 Task: In the Contact  Ella.Martinez@roundabouttheatre.org, Log Linkedin Message with description: 'Sent a LinkedIn message to a potential buyer offering a personalized solution.'; Add date: '14 September, 2023', attach the document: Proposal.doc. Logged in from softage.10@softage.net
Action: Mouse moved to (80, 67)
Screenshot: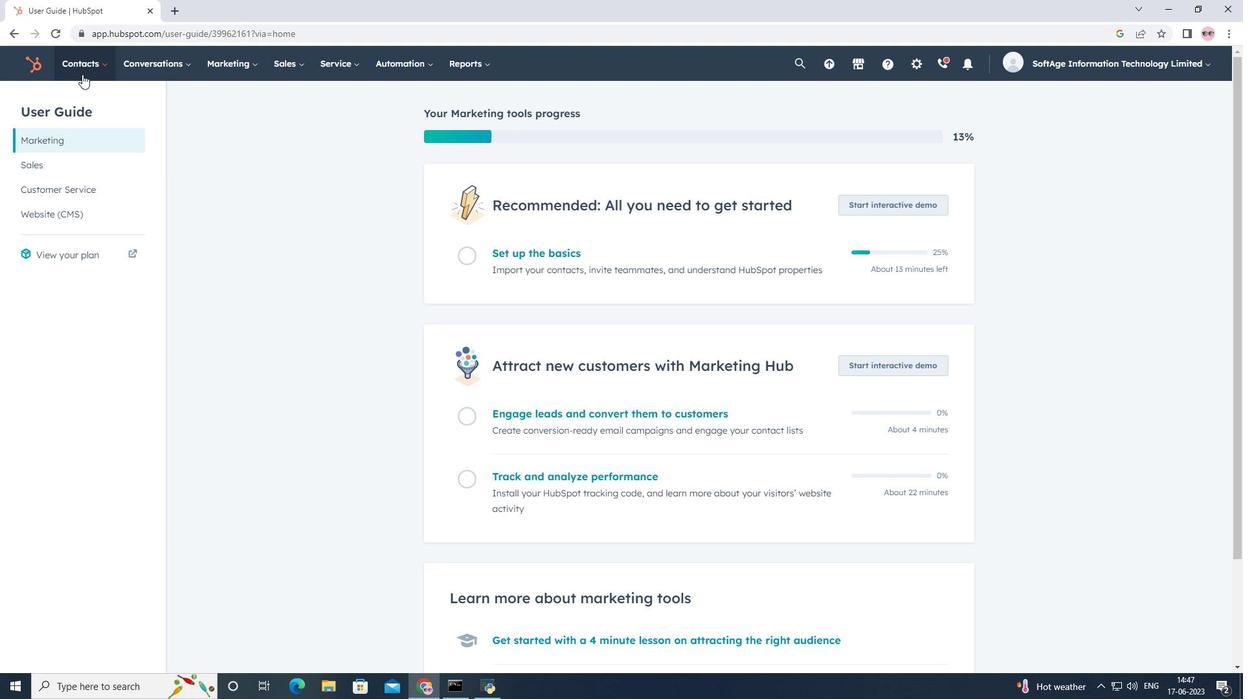 
Action: Mouse pressed left at (80, 67)
Screenshot: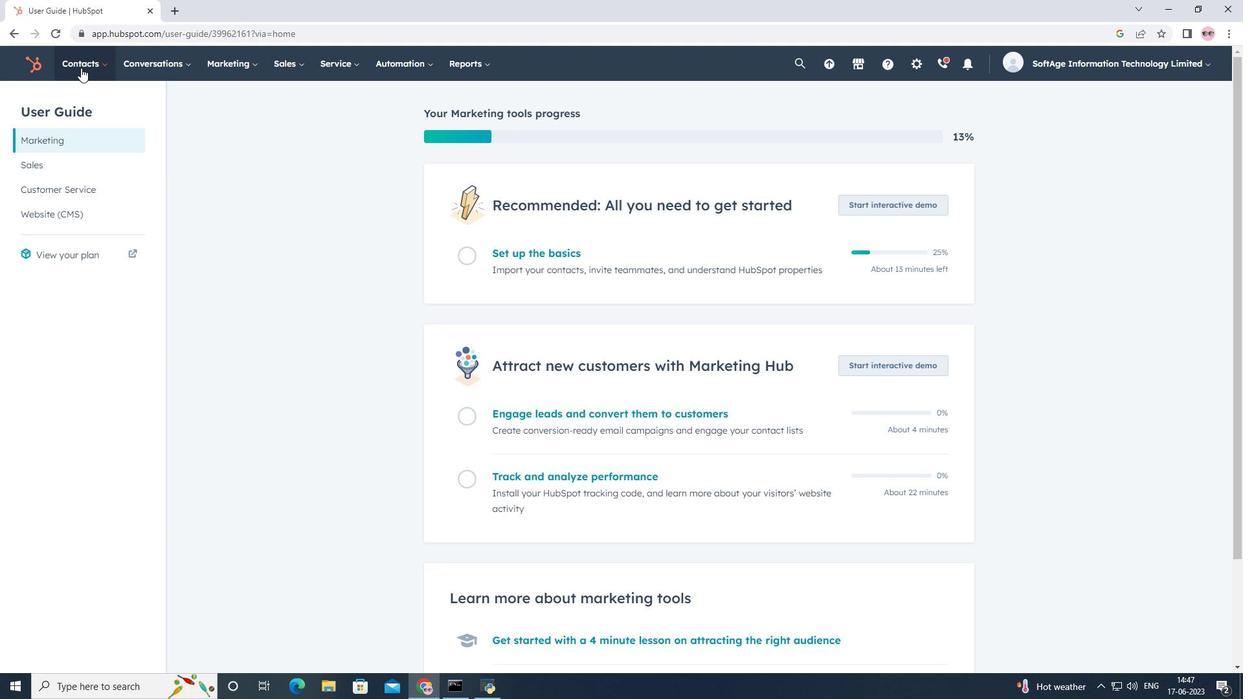 
Action: Mouse moved to (91, 104)
Screenshot: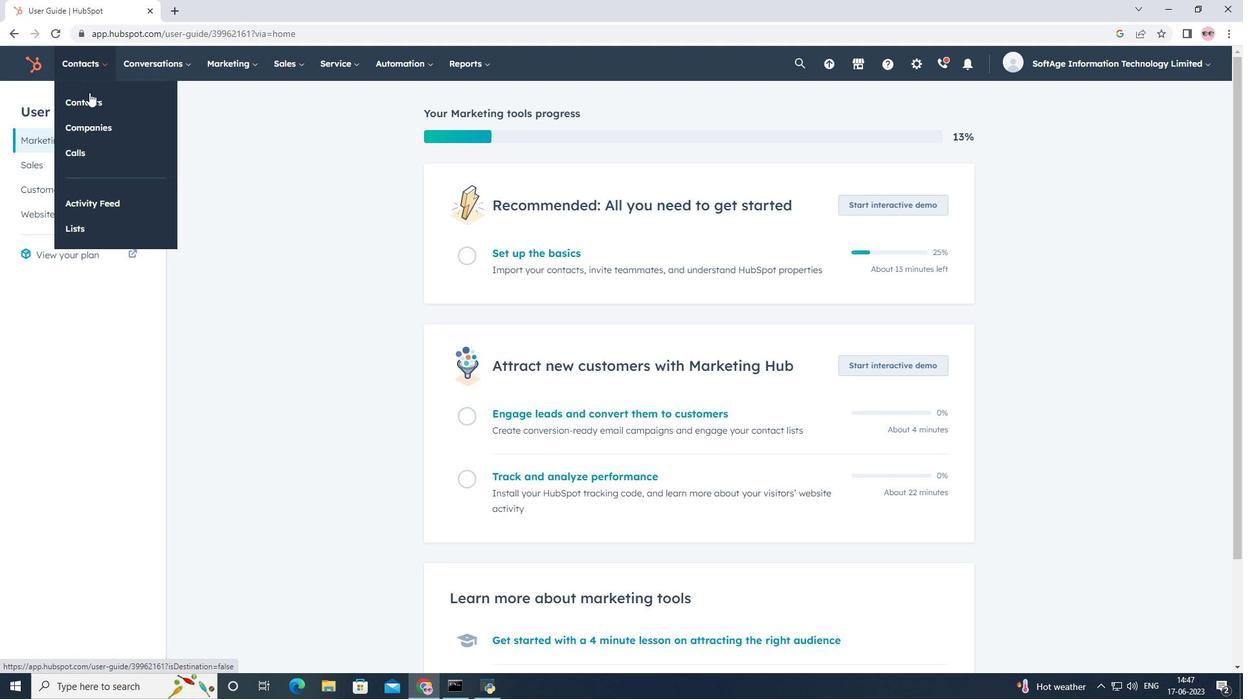 
Action: Mouse pressed left at (91, 104)
Screenshot: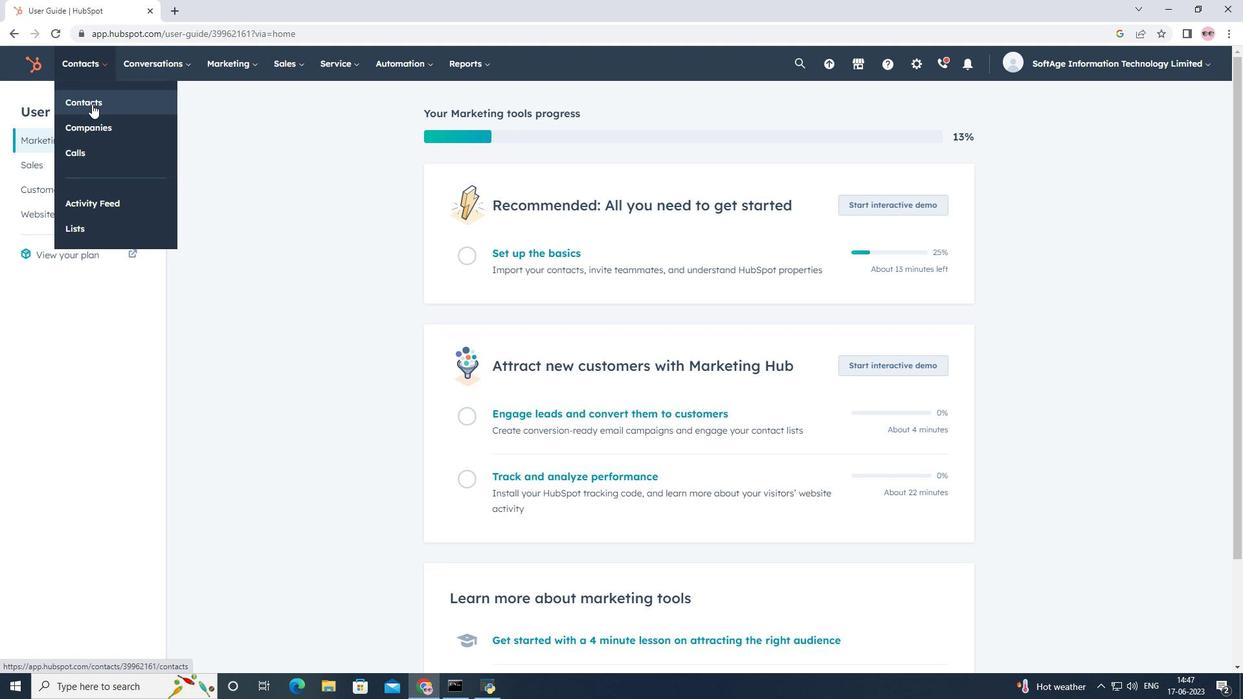 
Action: Mouse moved to (124, 216)
Screenshot: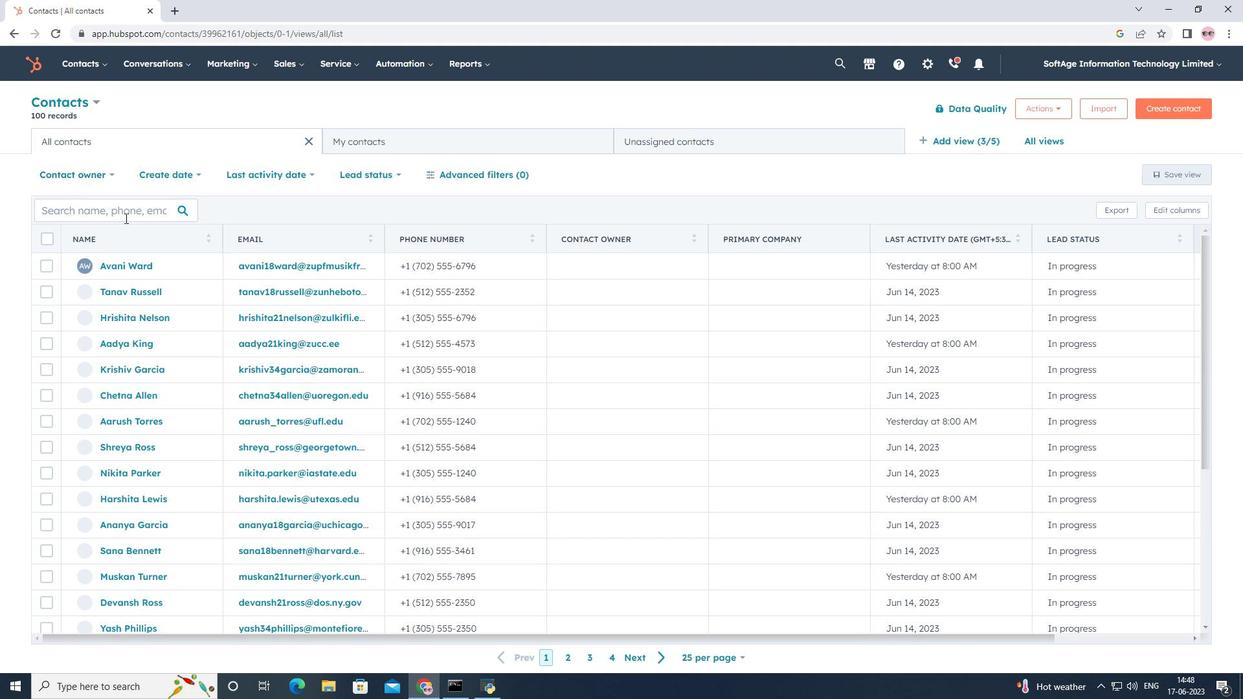 
Action: Mouse pressed left at (124, 216)
Screenshot: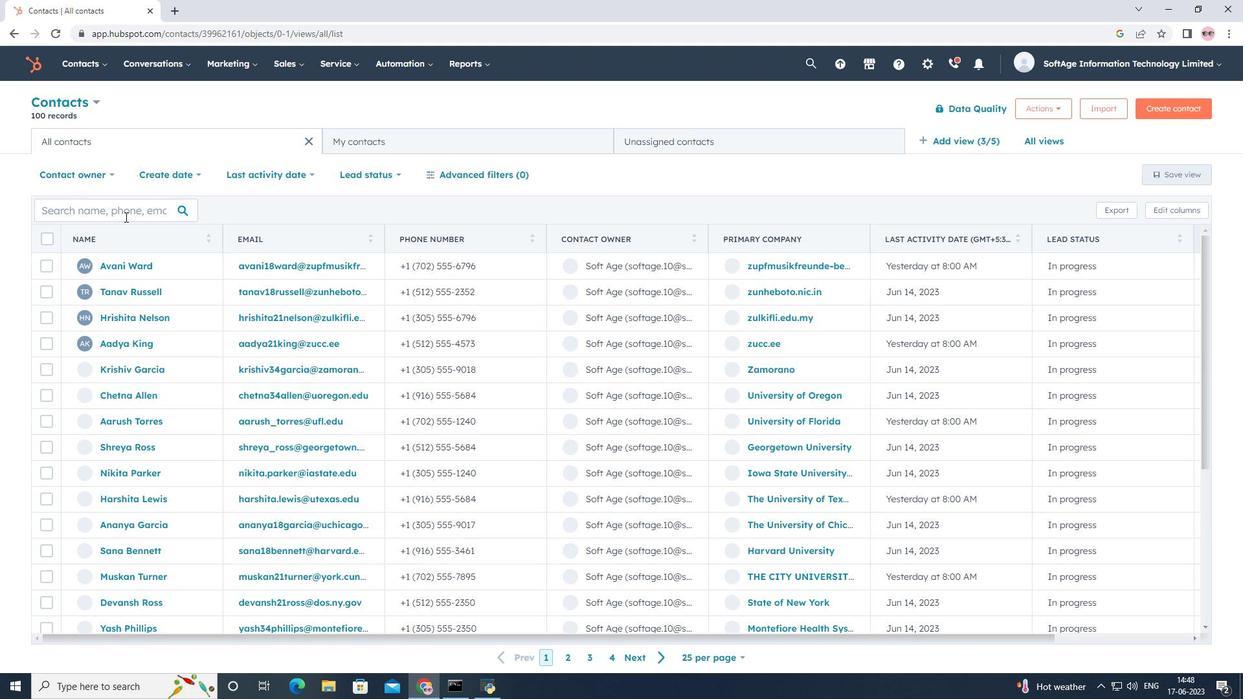 
Action: Key pressed <Key.shift>Ella.martinez<Key.shift>@roundaboutthear<Key.backspace>tre.org
Screenshot: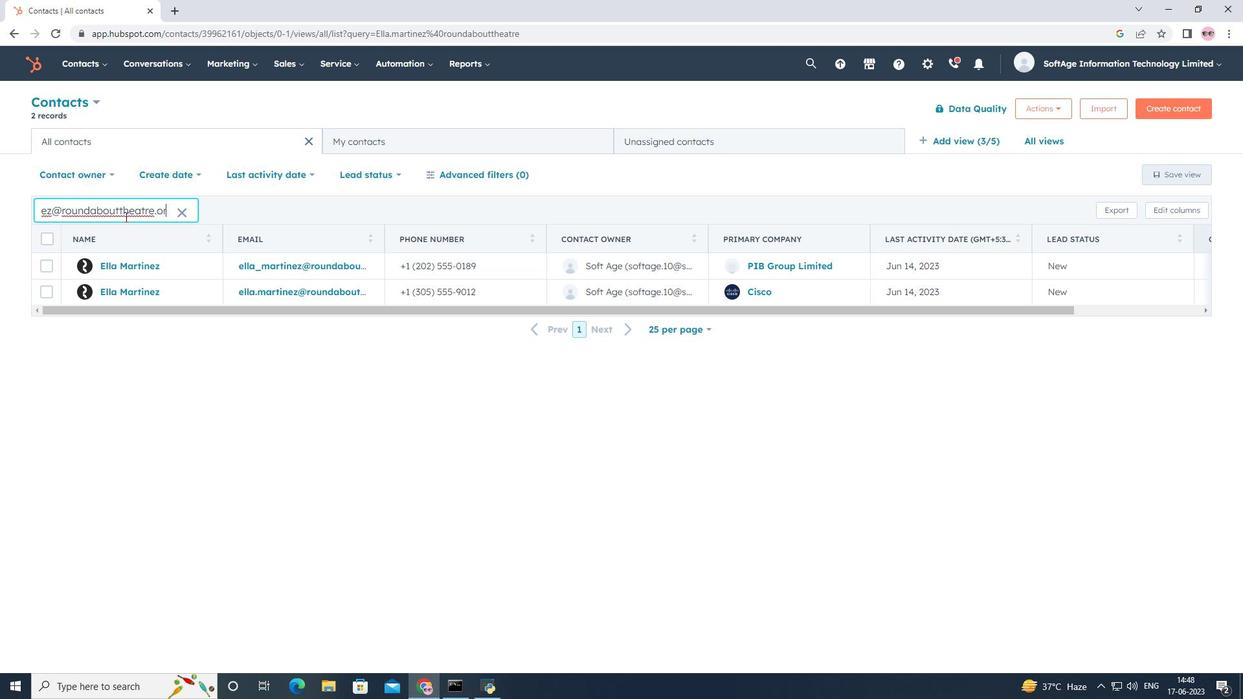 
Action: Mouse moved to (126, 296)
Screenshot: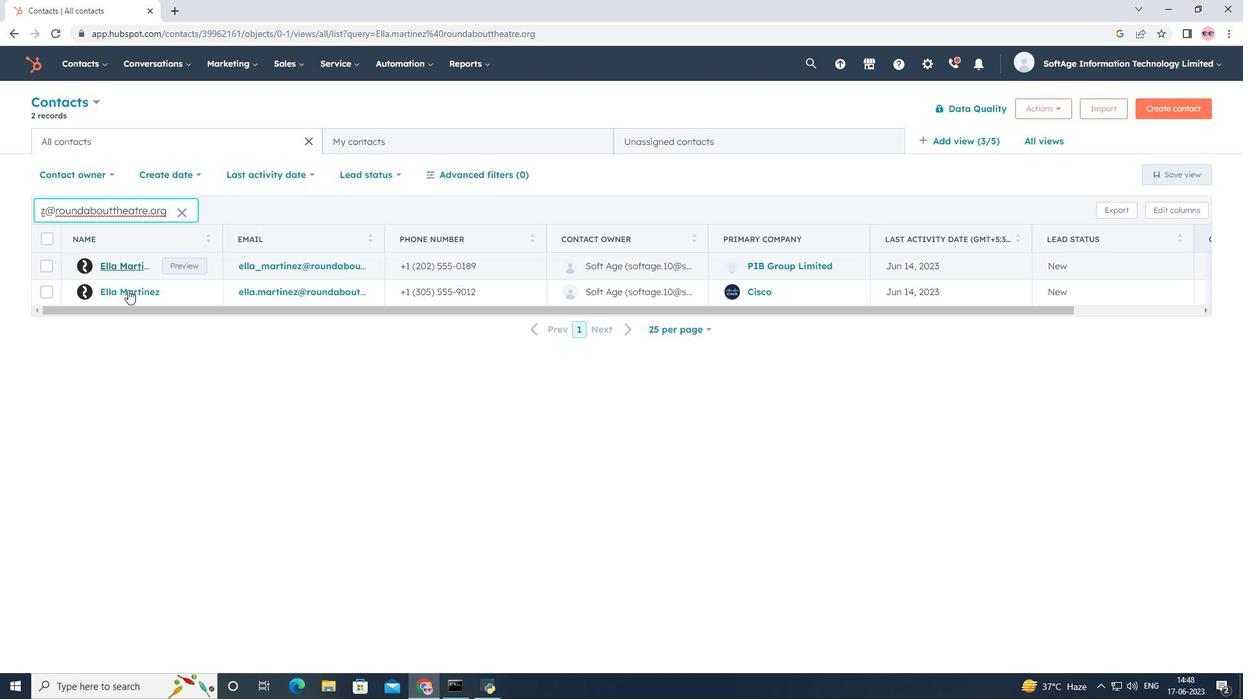 
Action: Mouse pressed left at (126, 296)
Screenshot: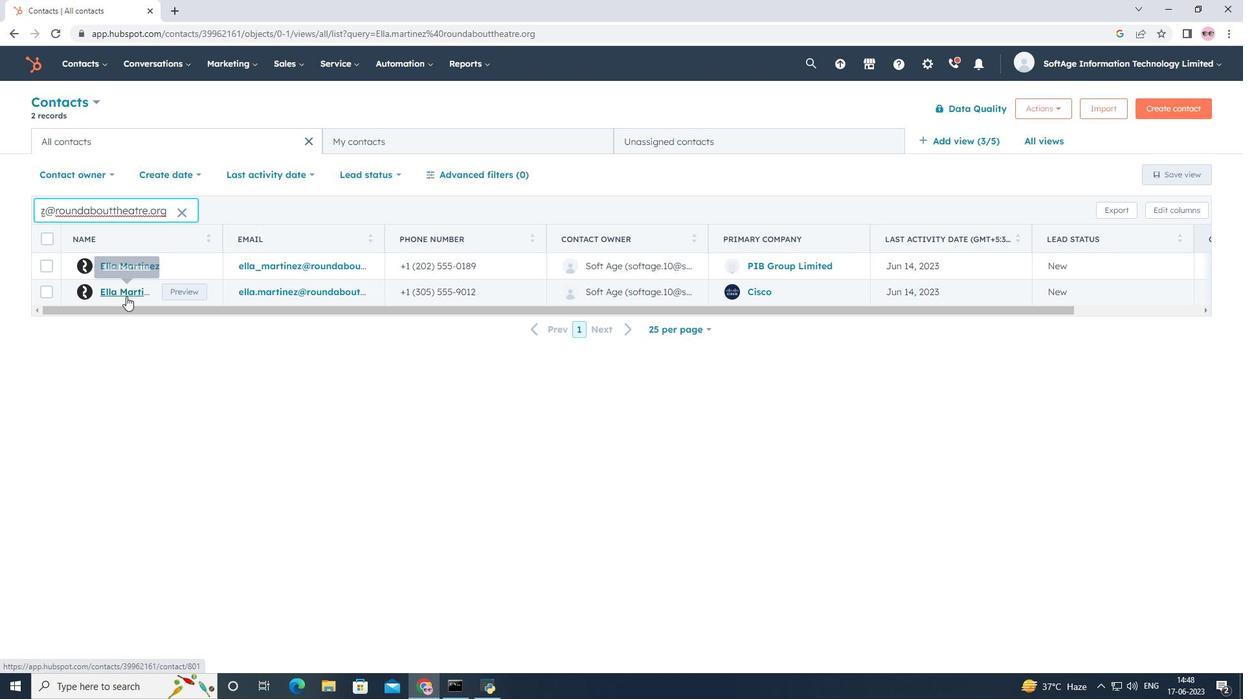 
Action: Mouse moved to (247, 214)
Screenshot: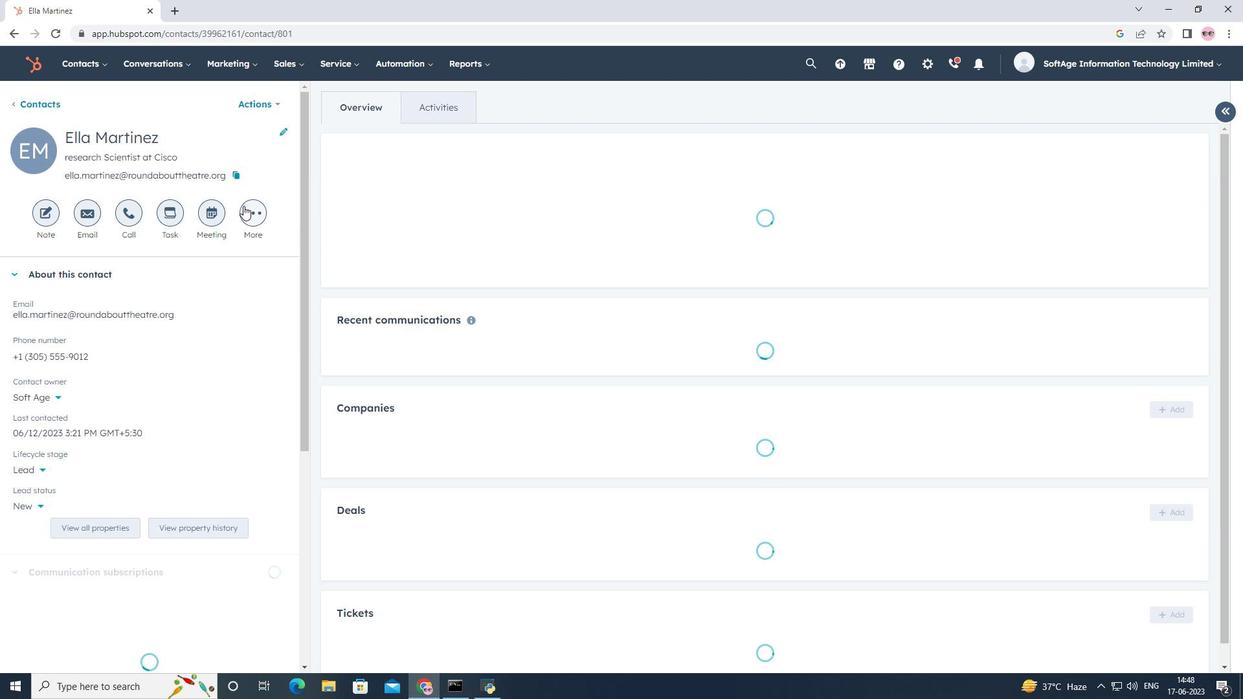 
Action: Mouse pressed left at (247, 214)
Screenshot: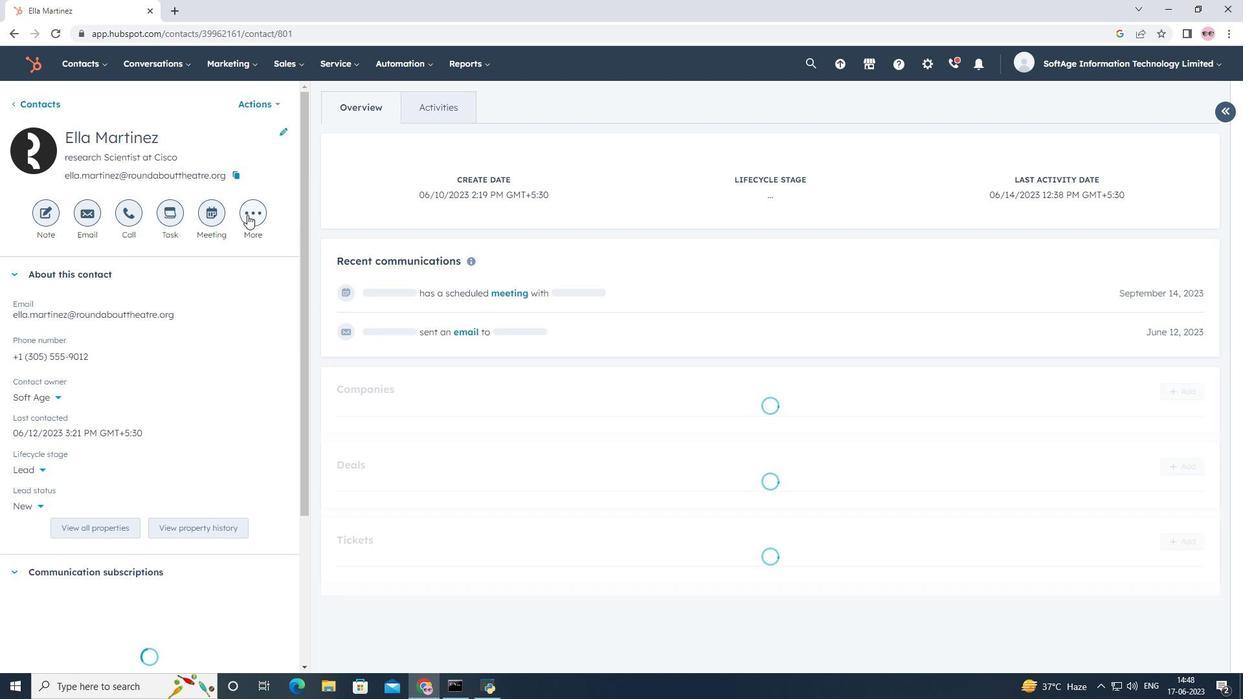 
Action: Mouse moved to (268, 267)
Screenshot: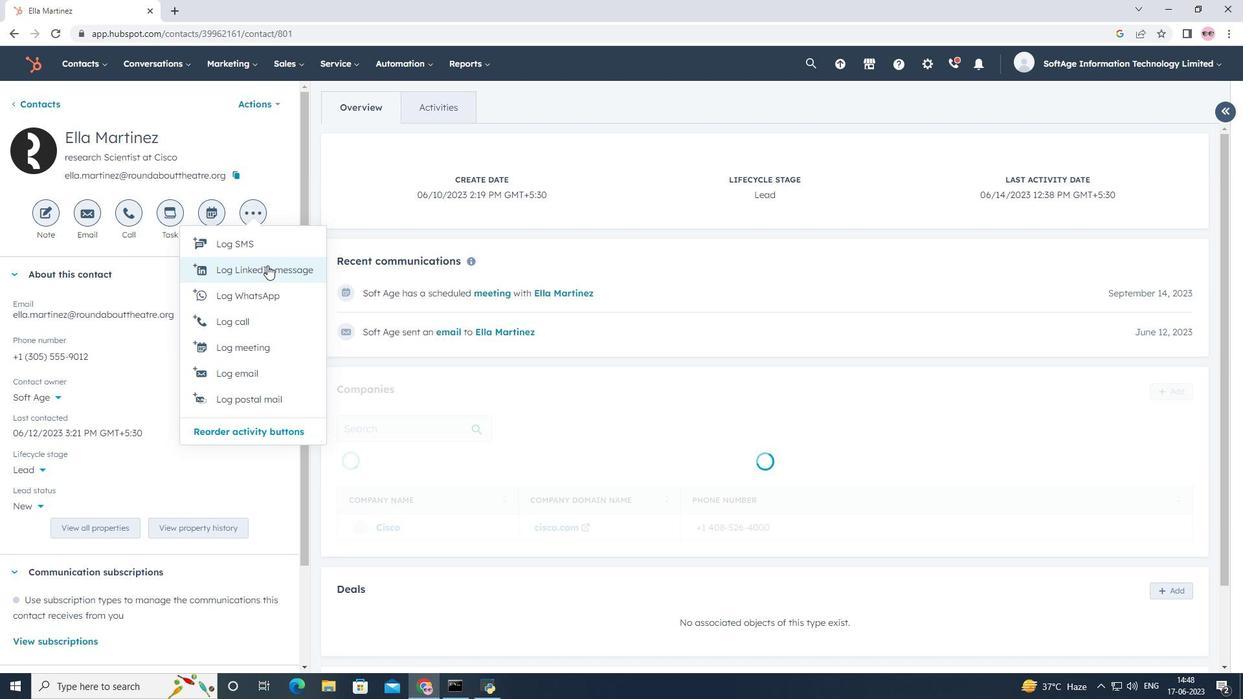 
Action: Mouse pressed left at (268, 267)
Screenshot: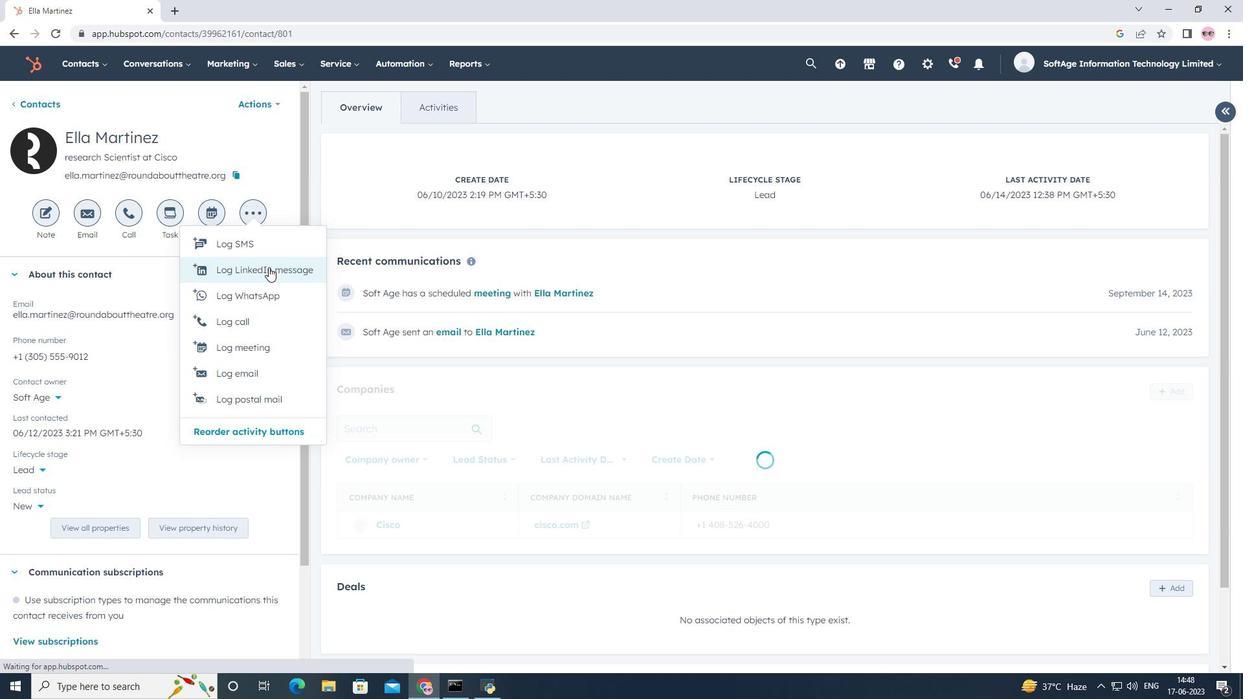 
Action: Mouse moved to (774, 487)
Screenshot: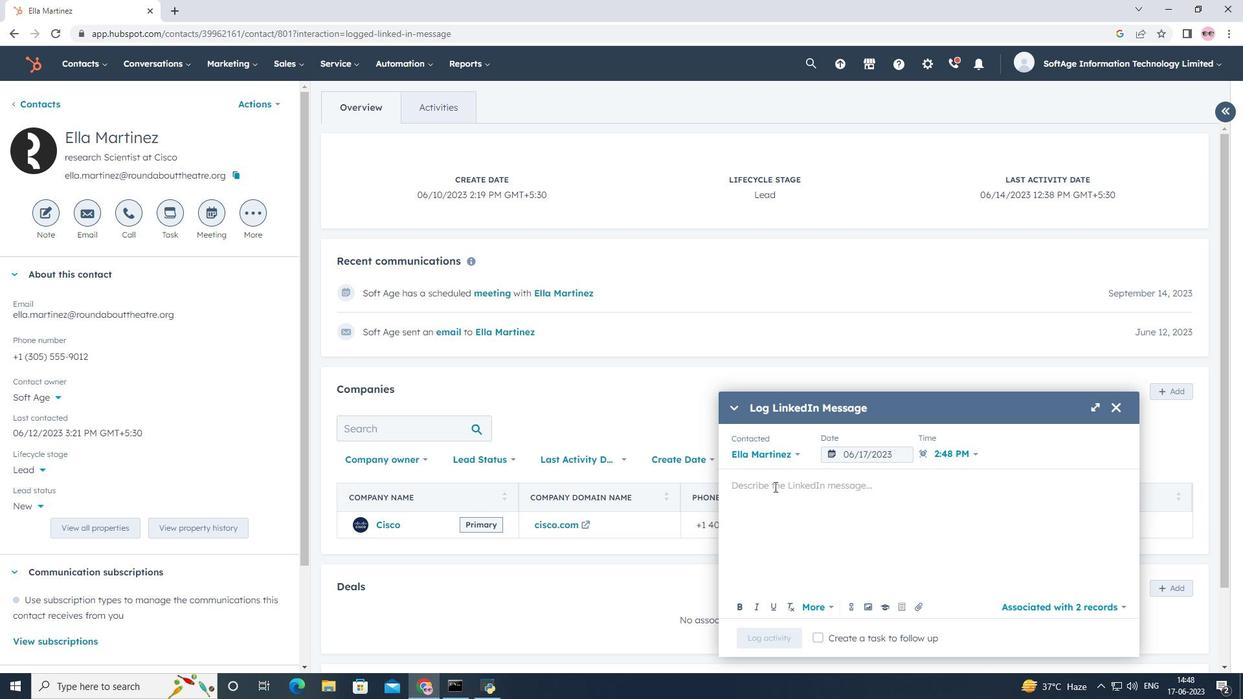 
Action: Mouse pressed left at (774, 487)
Screenshot: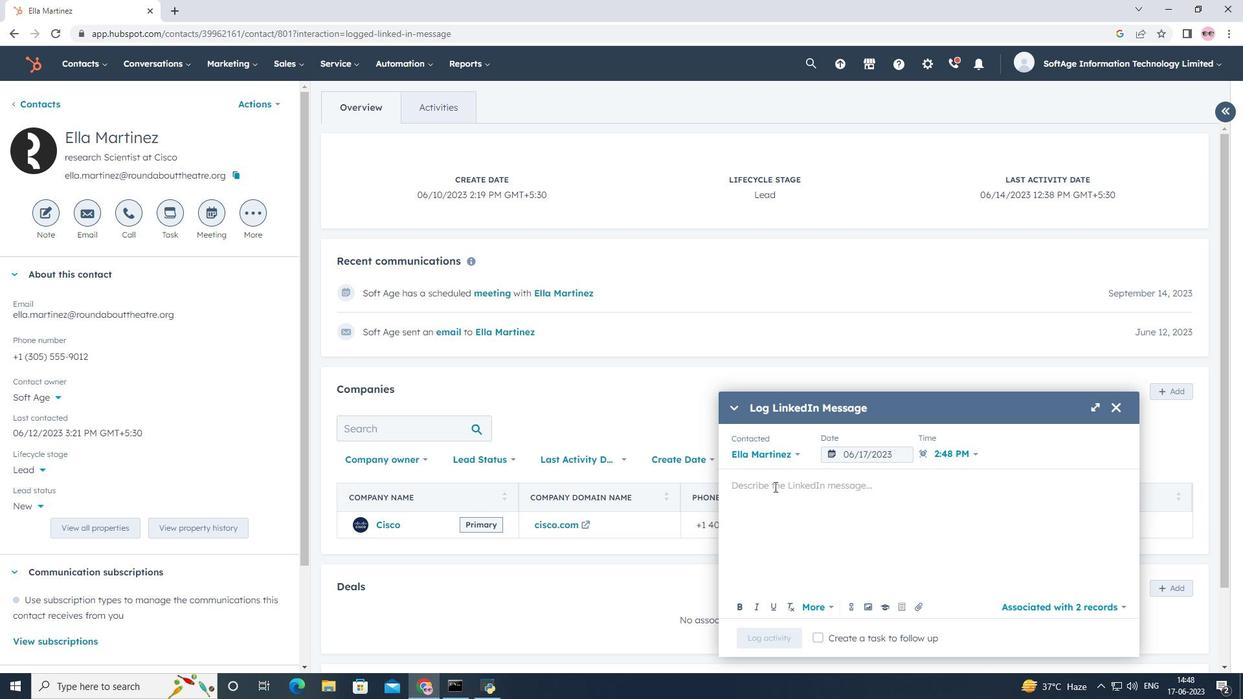 
Action: Key pressed <Key.shift>Sent<Key.space>a<Key.space><Key.shift>Linked<Key.shift>In<Key.space>message<Key.space>to<Key.space>a<Key.space>por<Key.backspace>tential<Key.space>buyer<Key.space>offering<Key.space>a<Key.space>personalized<Key.space>solution.
Screenshot: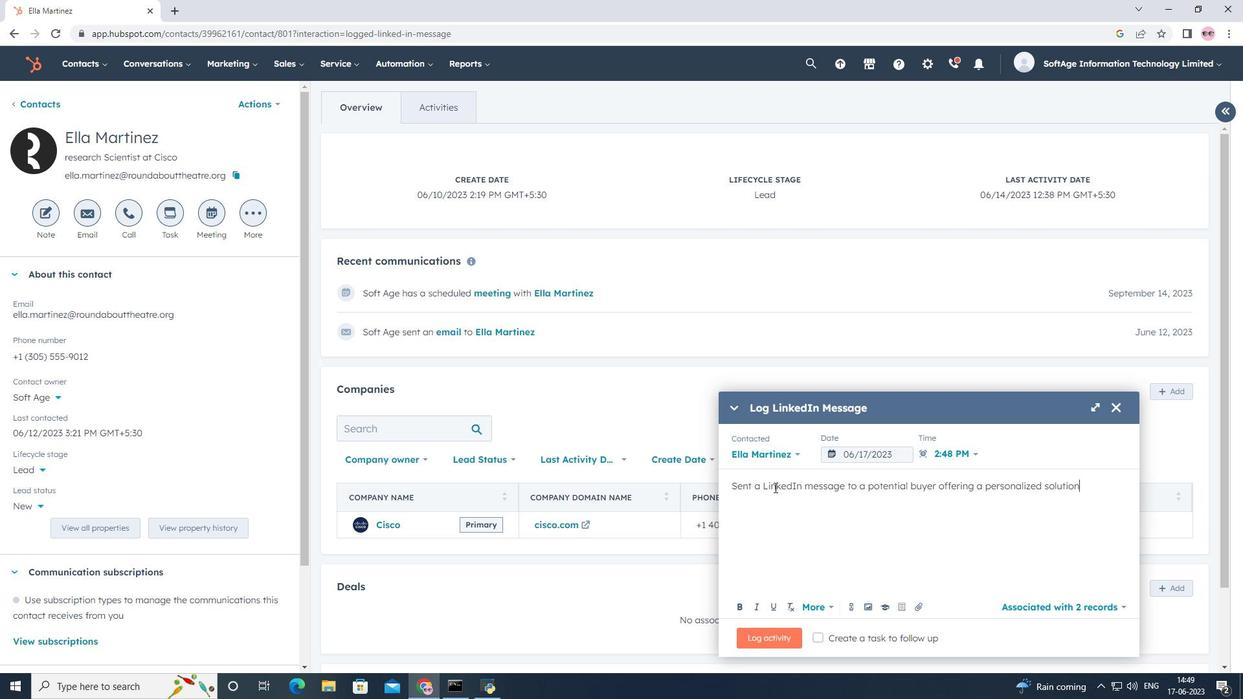 
Action: Mouse moved to (868, 450)
Screenshot: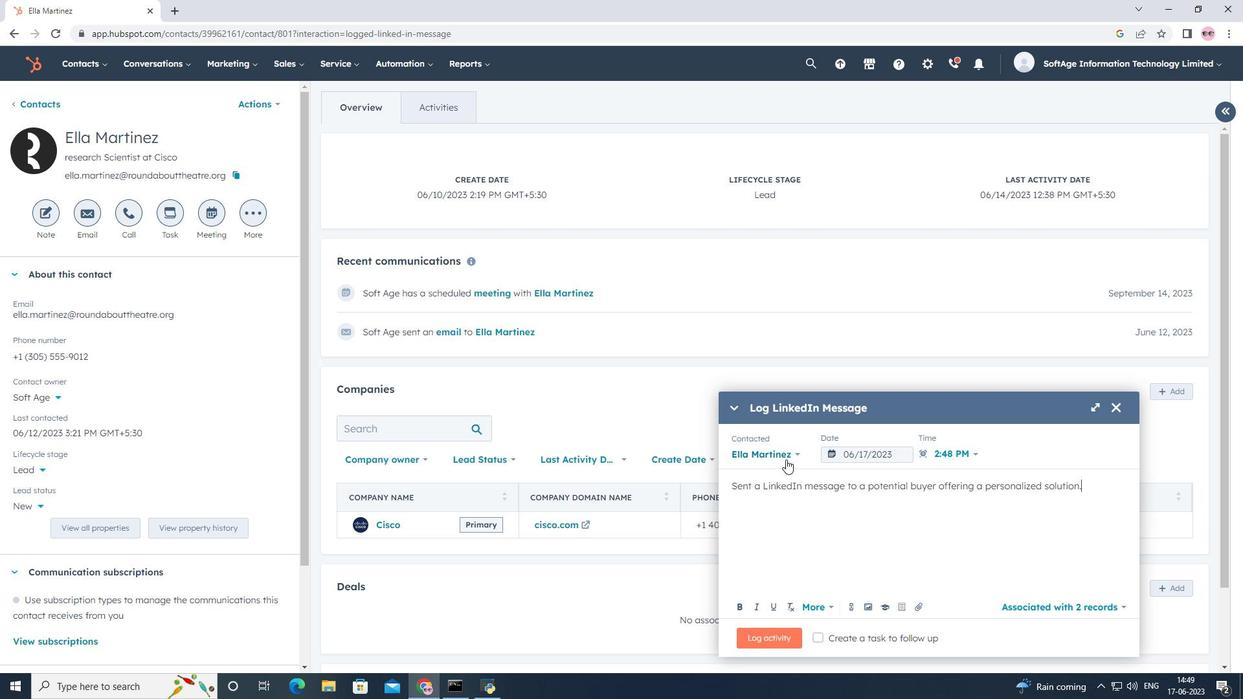 
Action: Mouse pressed left at (868, 450)
Screenshot: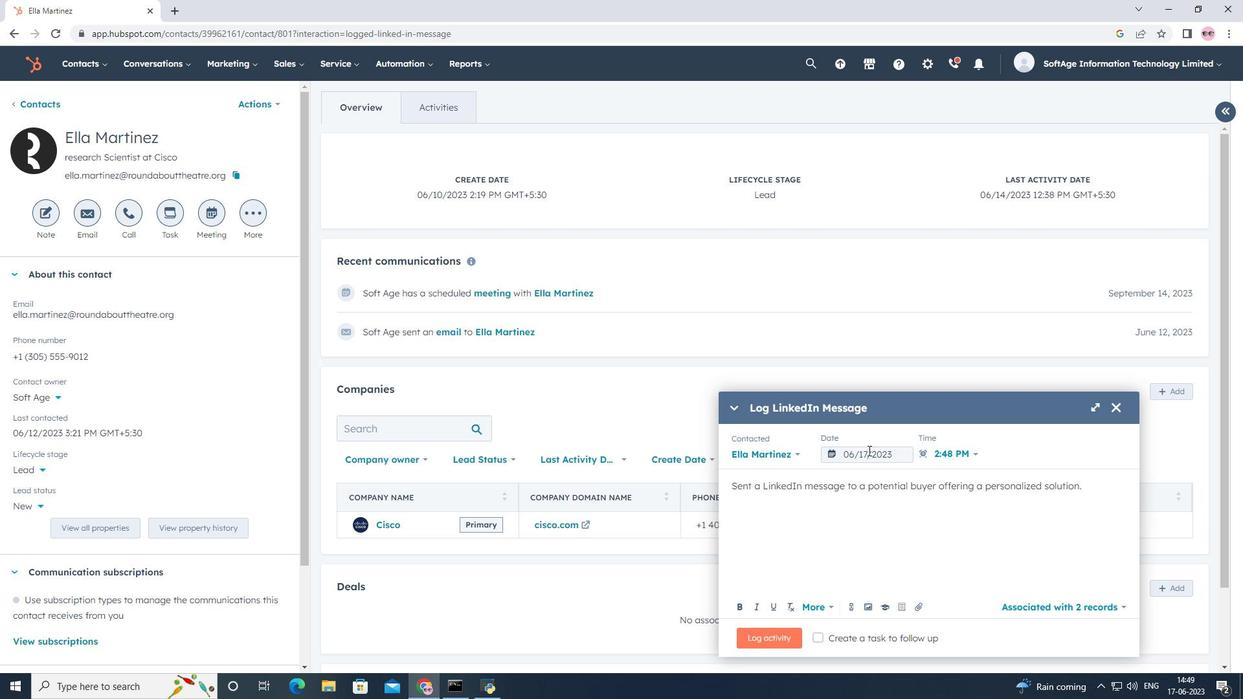 
Action: Mouse moved to (995, 249)
Screenshot: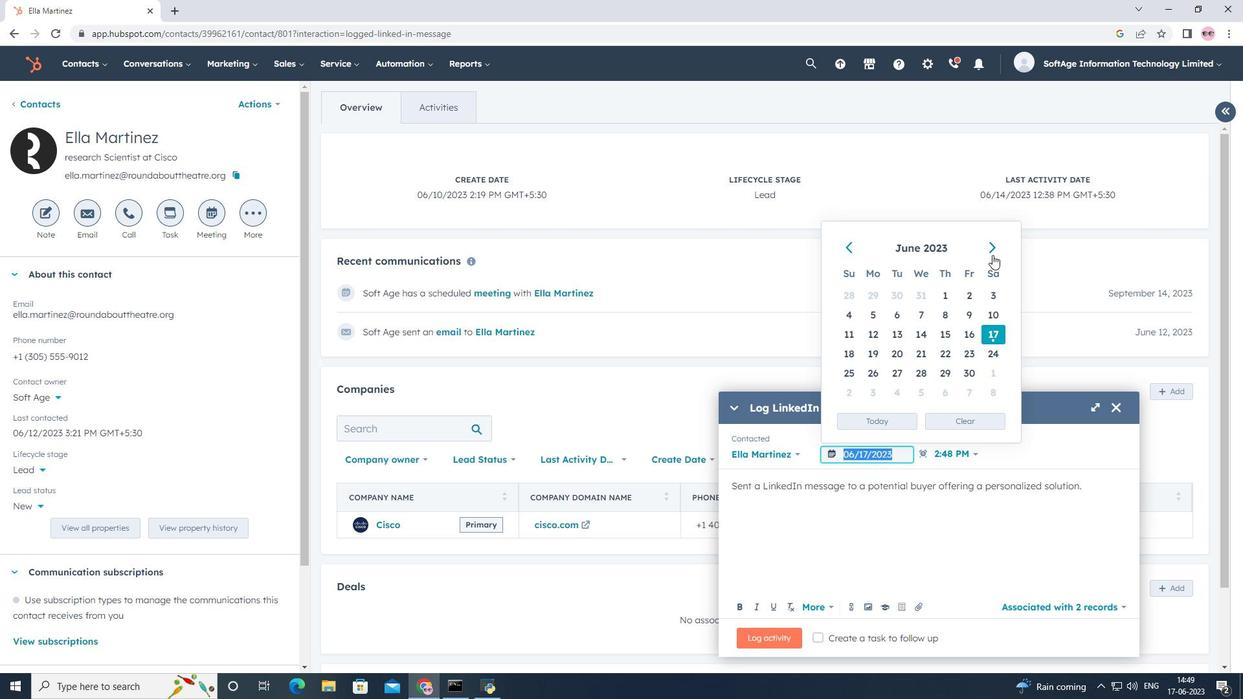 
Action: Mouse pressed left at (995, 249)
Screenshot: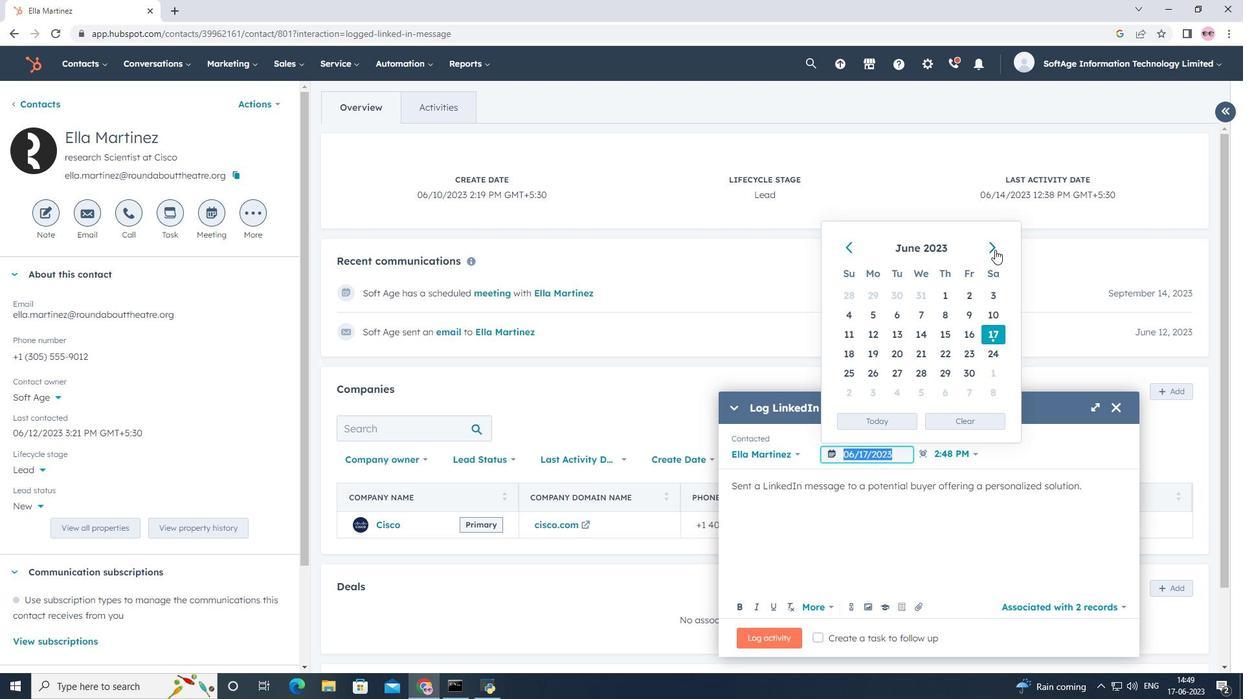 
Action: Mouse pressed left at (995, 249)
Screenshot: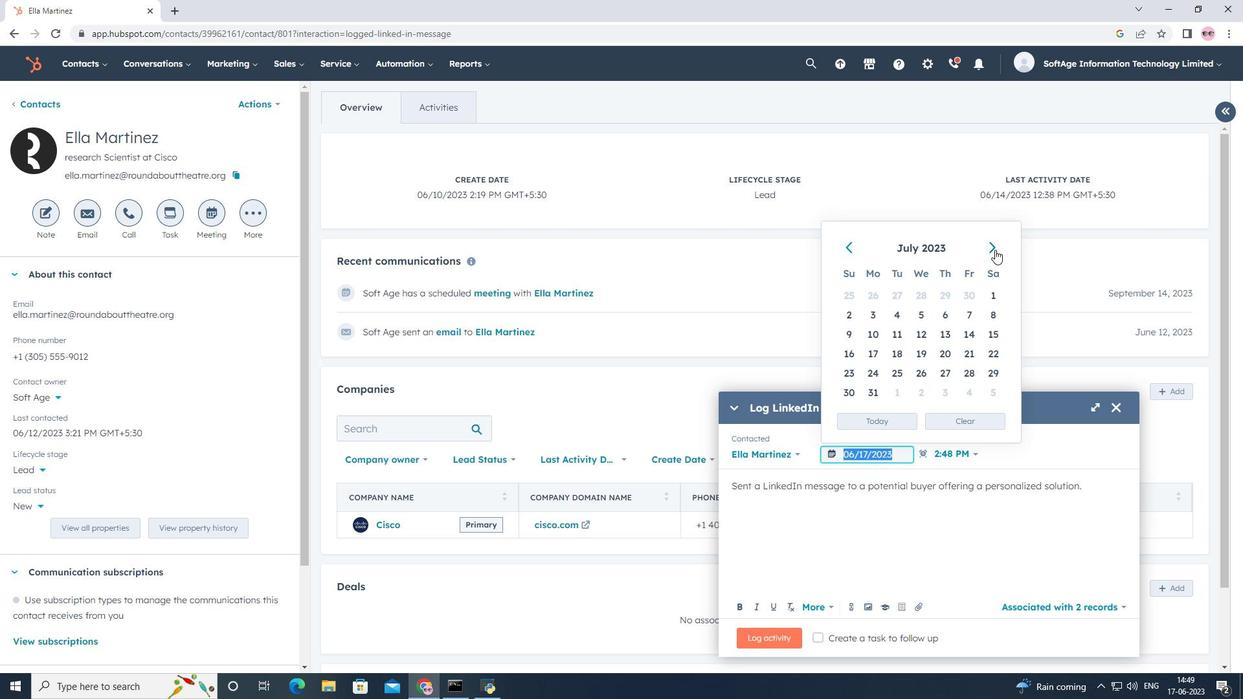 
Action: Mouse pressed left at (995, 249)
Screenshot: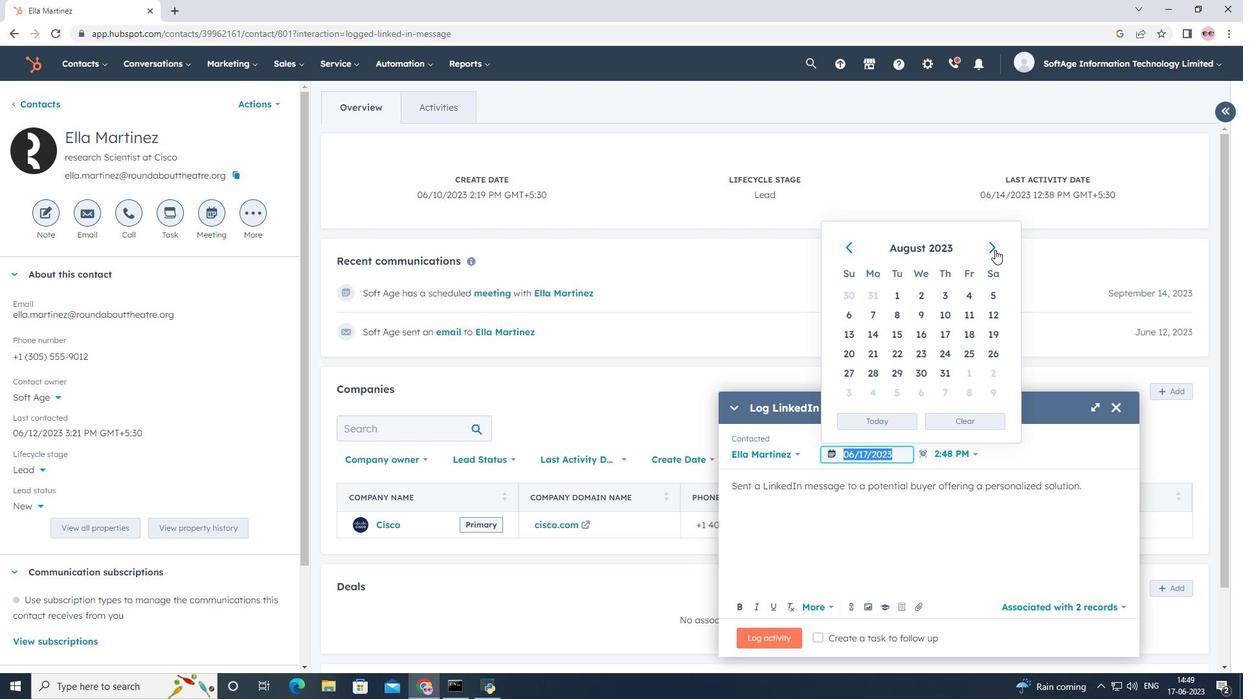 
Action: Mouse moved to (946, 327)
Screenshot: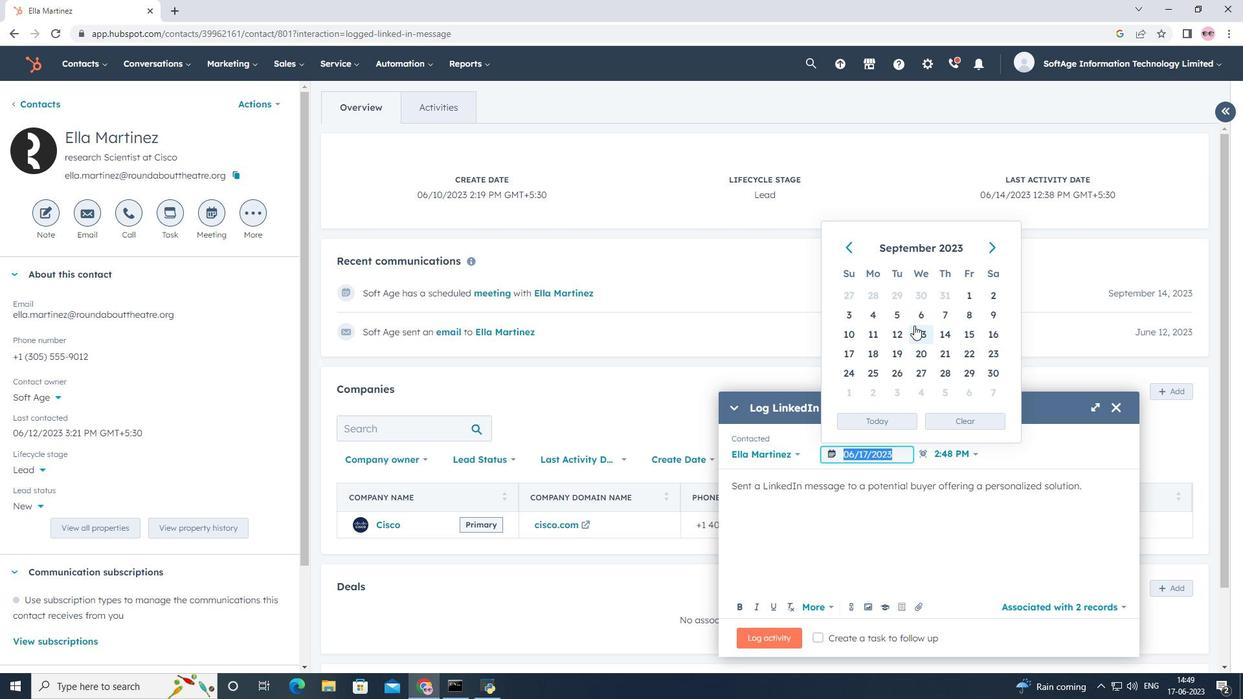 
Action: Mouse pressed left at (946, 327)
Screenshot: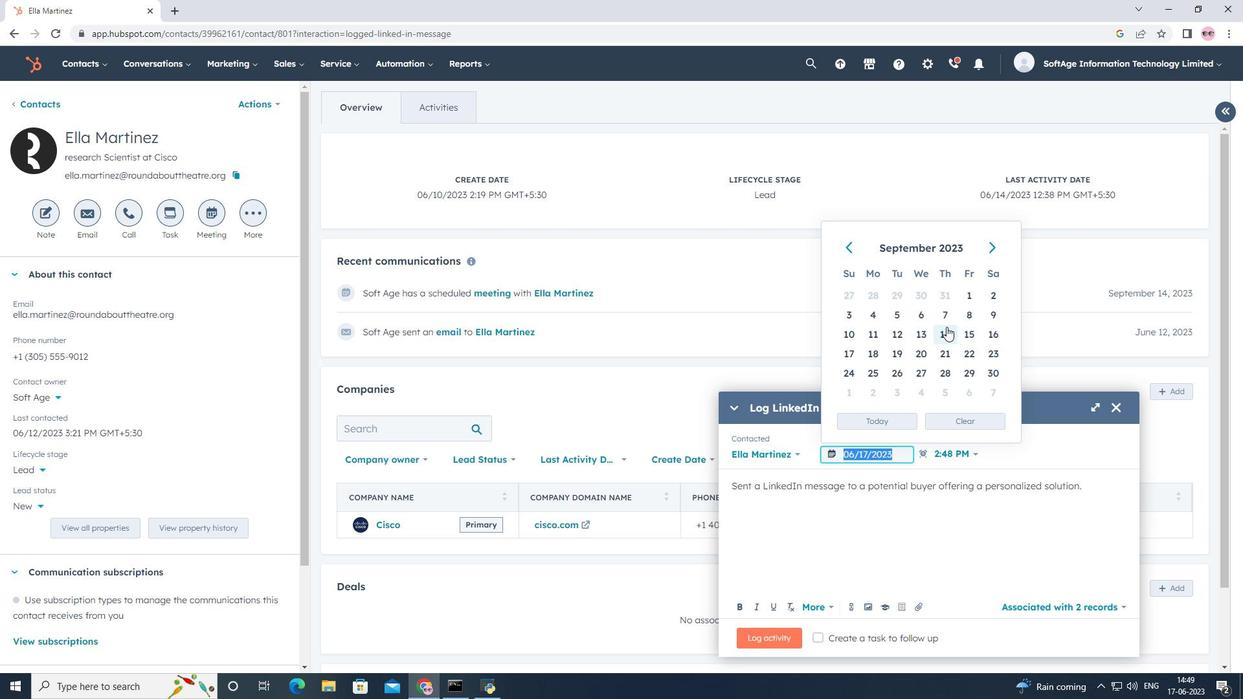 
Action: Mouse moved to (921, 602)
Screenshot: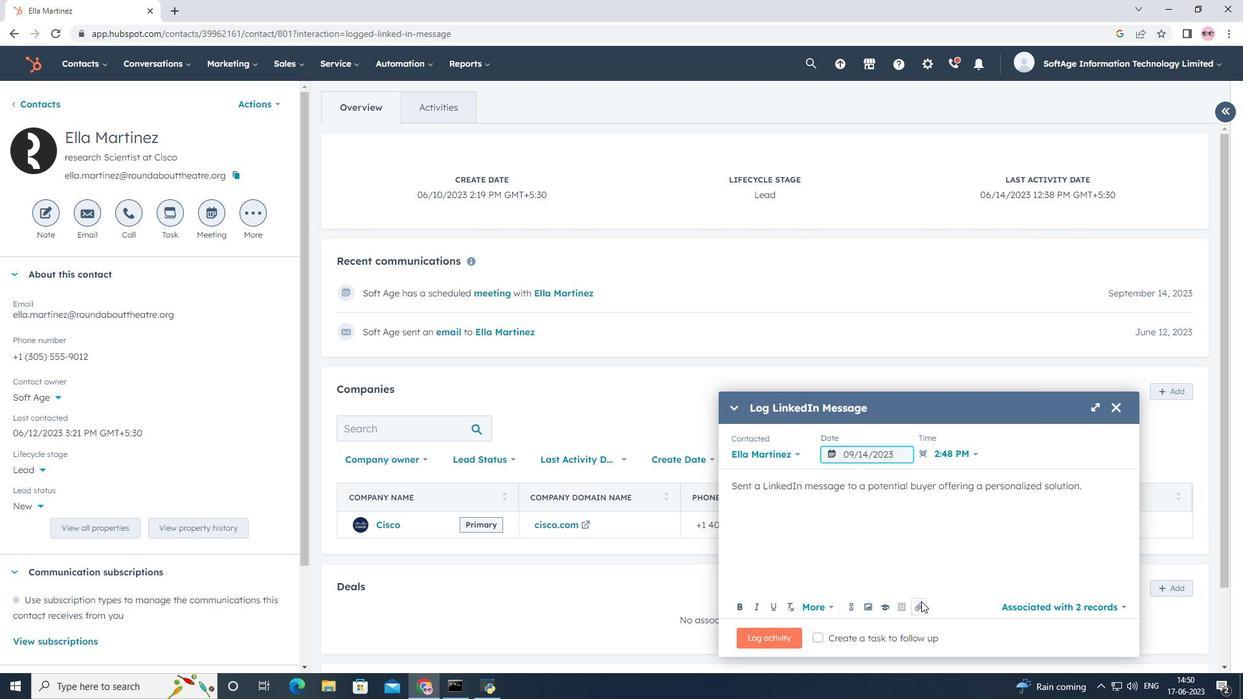 
Action: Mouse pressed left at (921, 602)
Screenshot: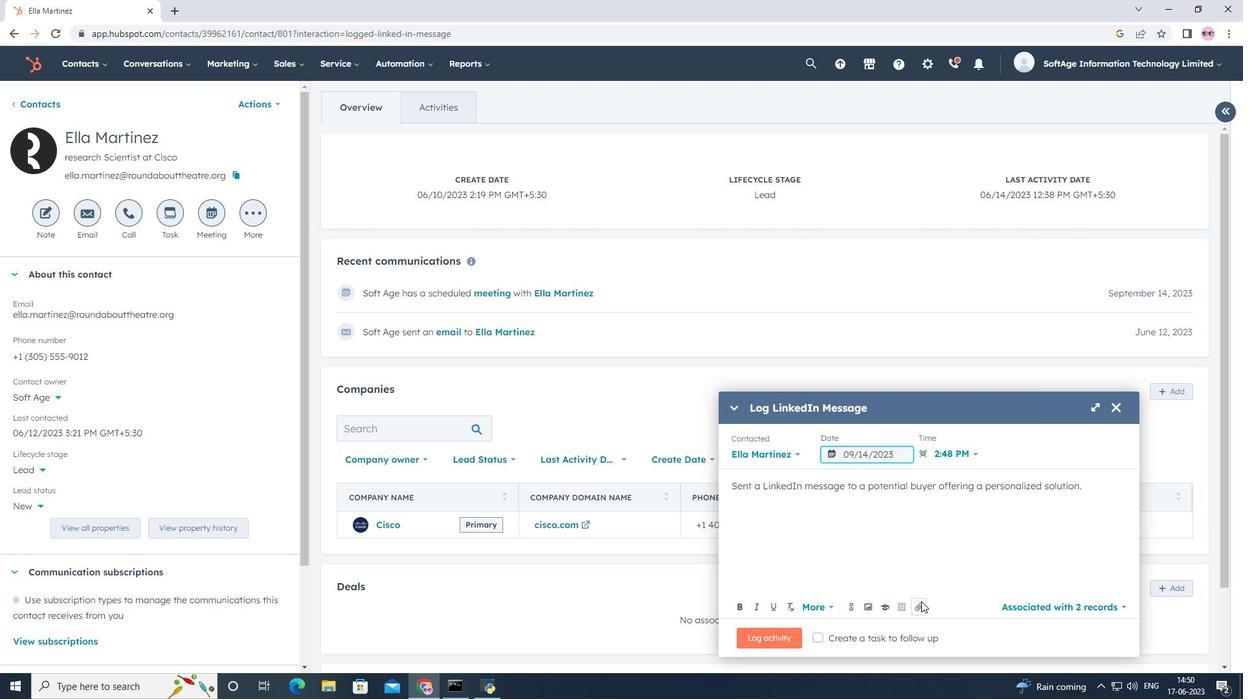 
Action: Mouse moved to (940, 567)
Screenshot: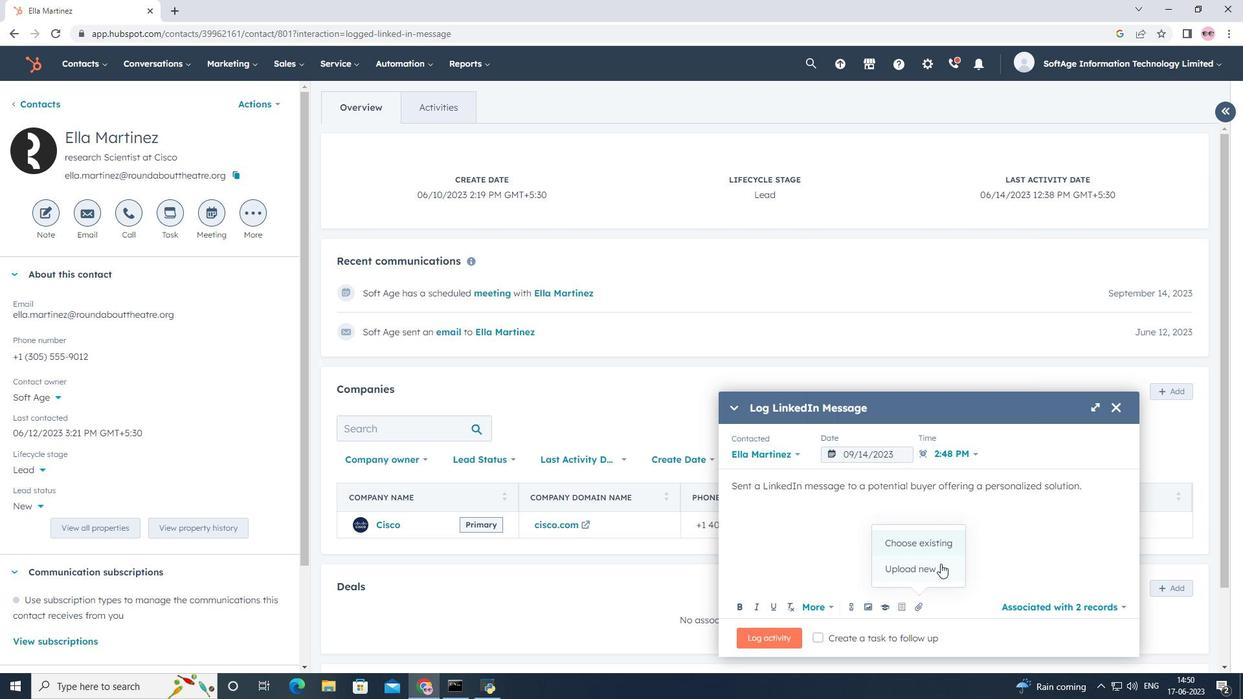 
Action: Mouse pressed left at (940, 567)
Screenshot: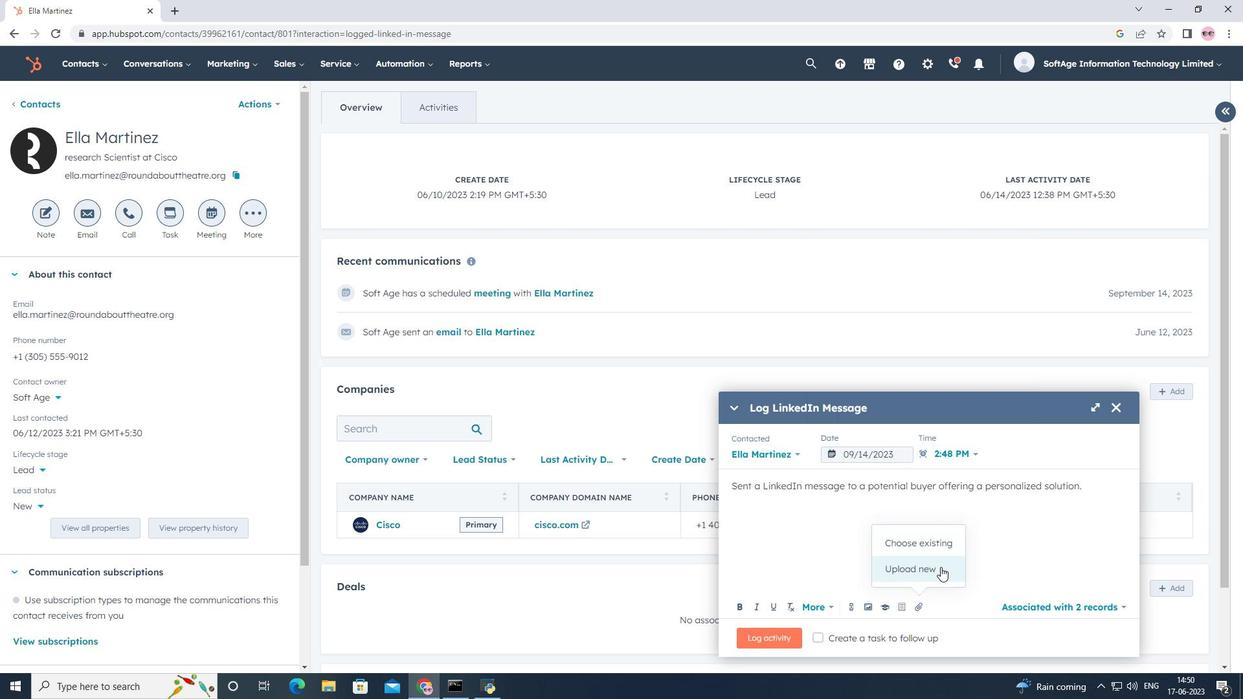 
Action: Mouse moved to (350, 113)
Screenshot: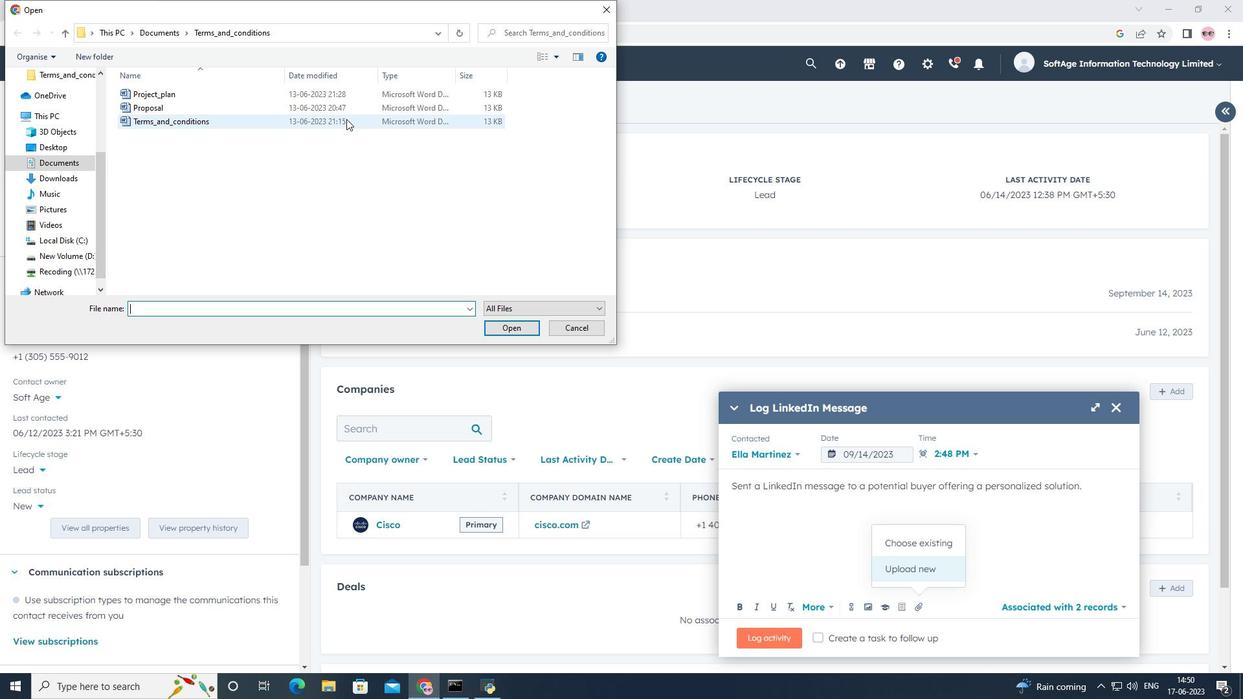 
Action: Mouse pressed left at (350, 113)
Screenshot: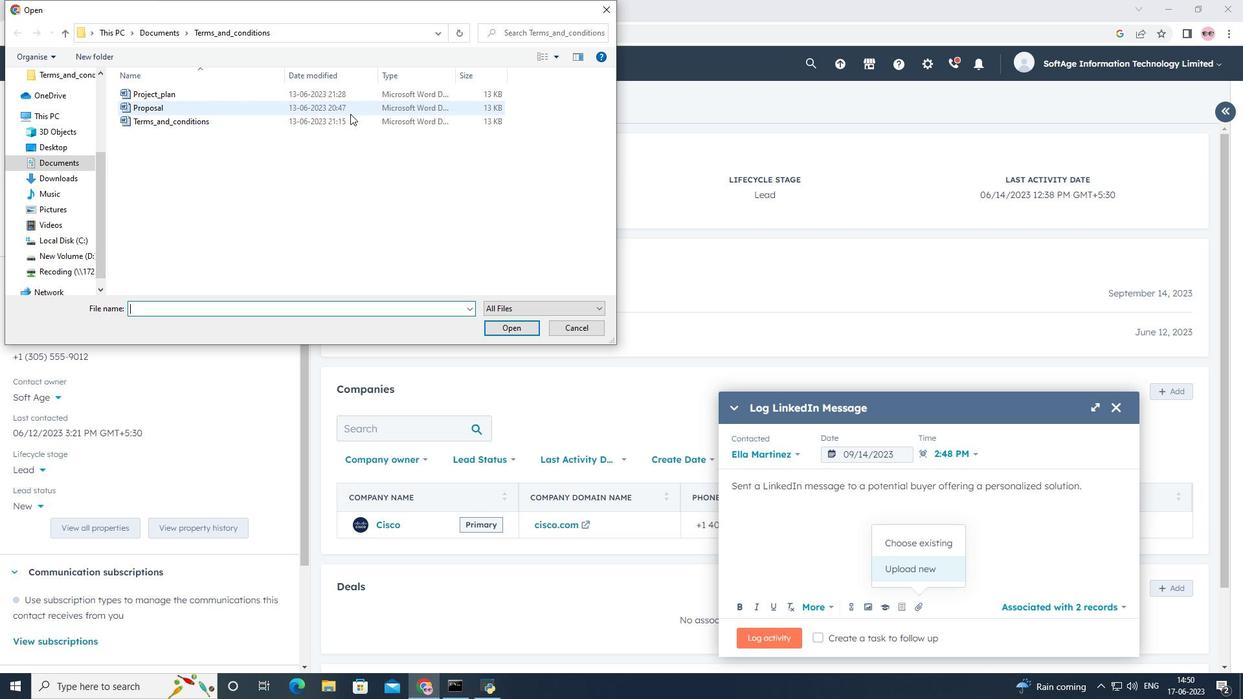 
Action: Mouse moved to (505, 330)
Screenshot: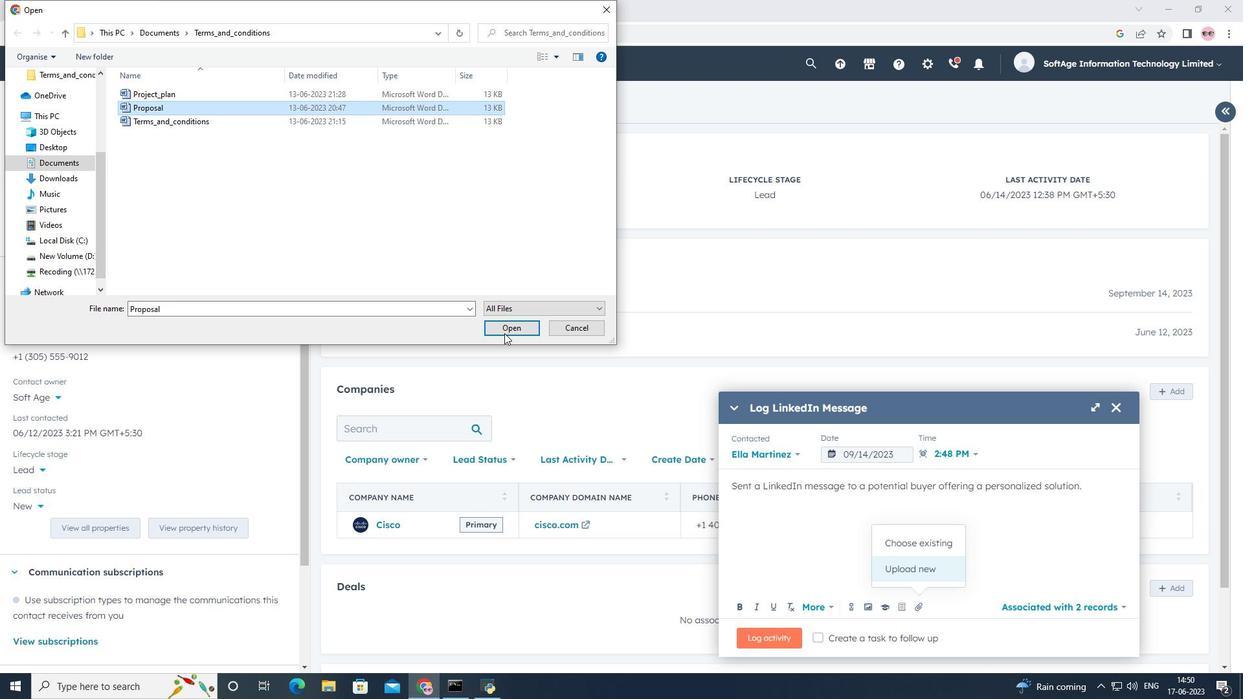 
Action: Mouse pressed left at (505, 330)
Screenshot: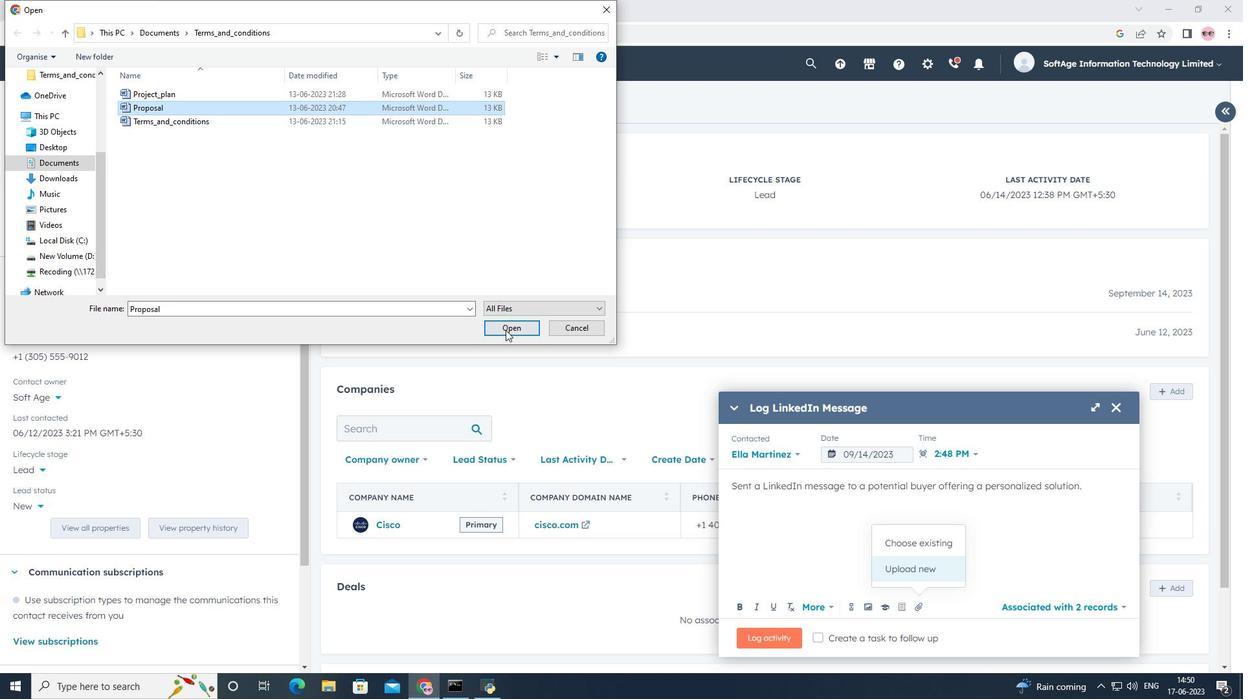 
Action: Mouse moved to (786, 637)
Screenshot: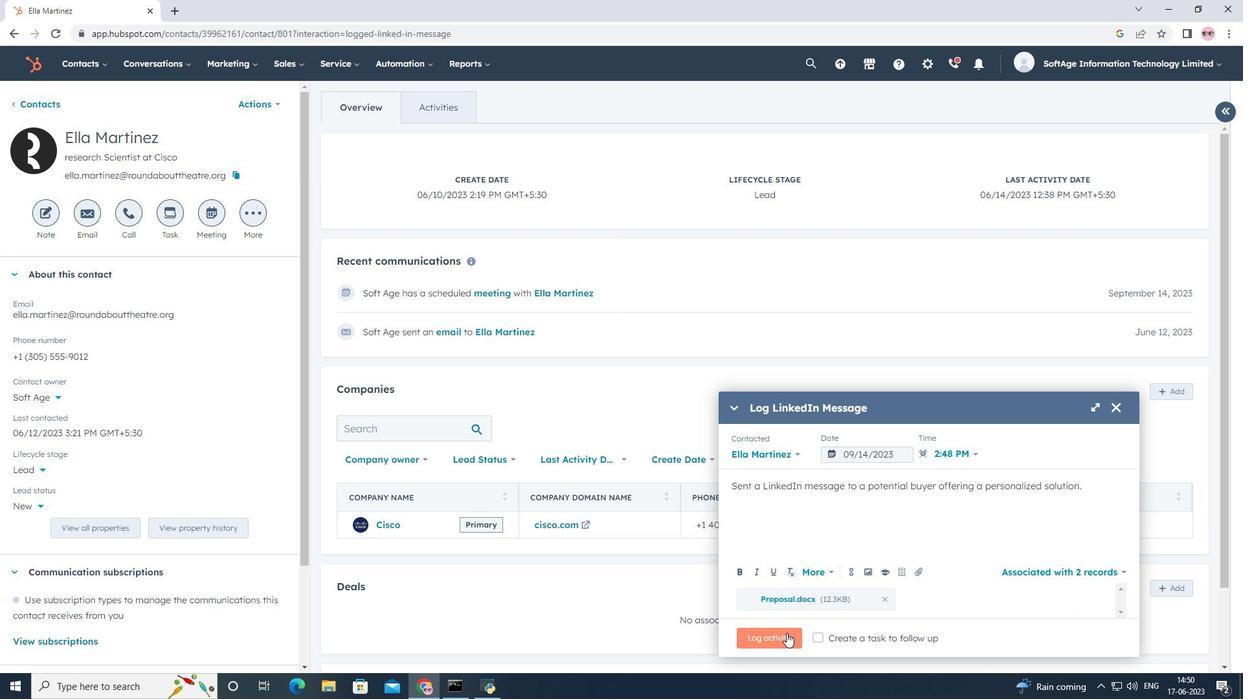 
Action: Mouse pressed left at (786, 637)
Screenshot: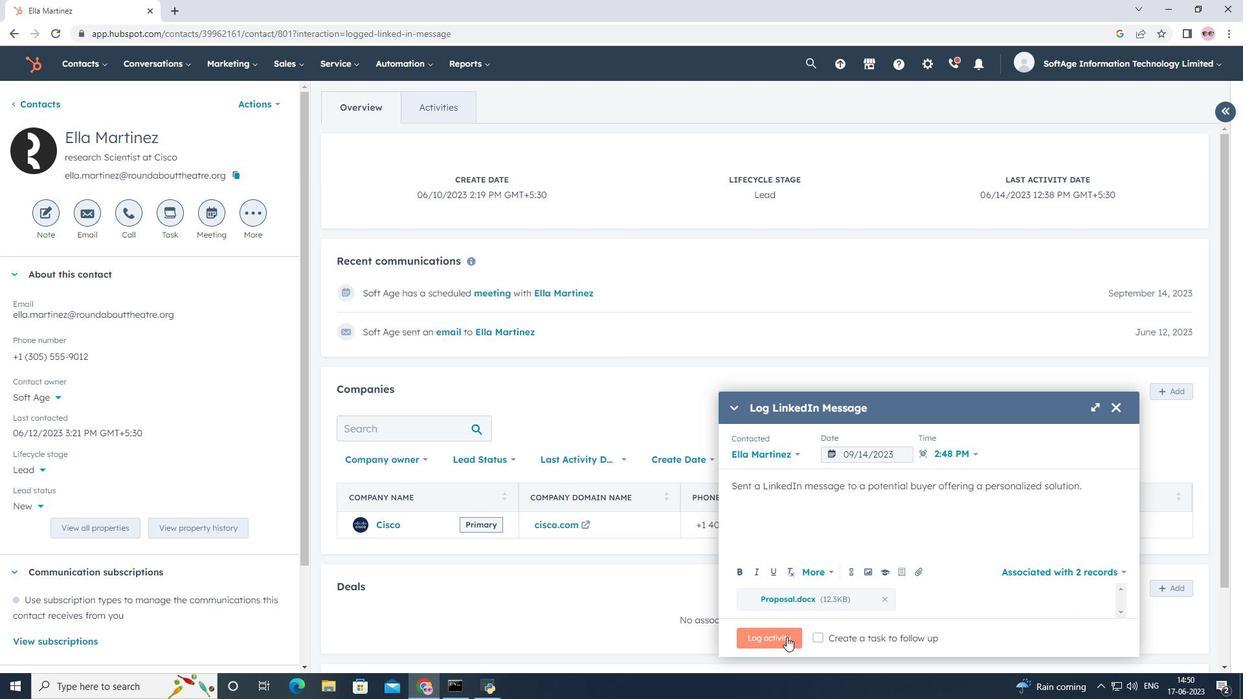 
